 Task: Search one way flight ticket for 3 adults, 3 children in business from Utqiagvik(barrow): Wiley Postwill Rogers Memorial Airport to Riverton: Central Wyoming Regional Airport (was Riverton Regional) on 5-4-2023. Choice of flights is Spirit. Number of bags: 4 checked bags. Outbound departure time preference is 13:30.
Action: Mouse moved to (267, 237)
Screenshot: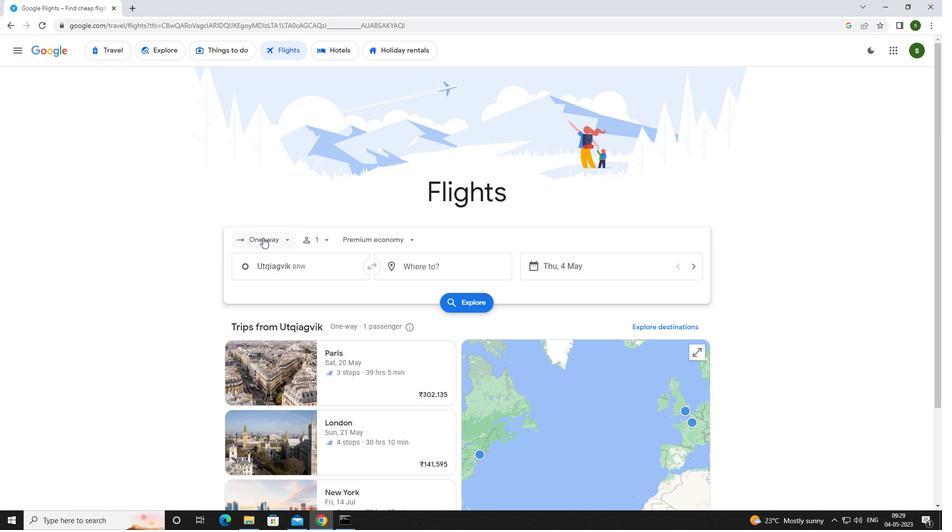 
Action: Mouse pressed left at (267, 237)
Screenshot: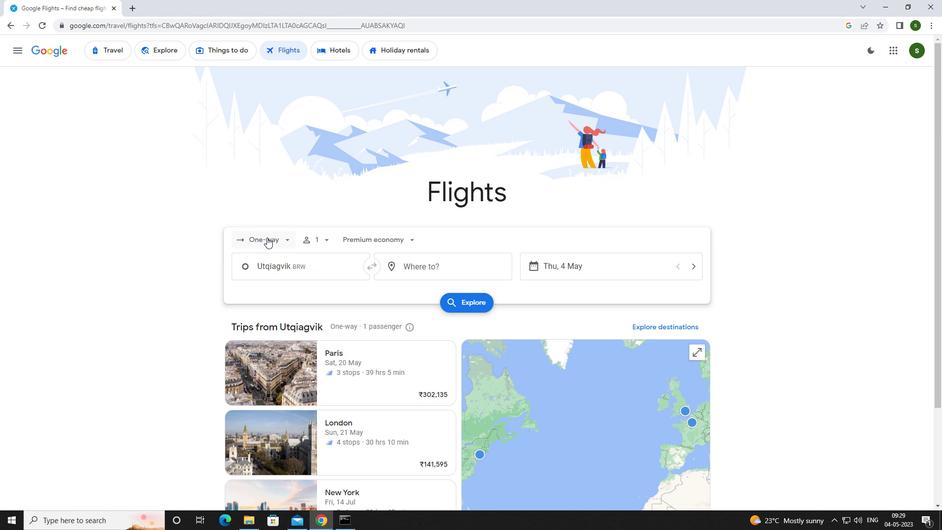 
Action: Mouse moved to (265, 288)
Screenshot: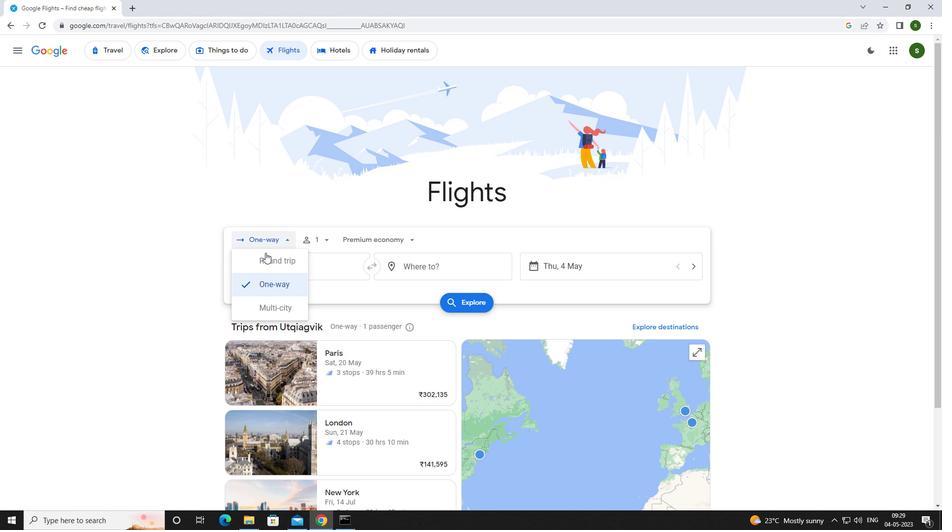
Action: Mouse pressed left at (265, 288)
Screenshot: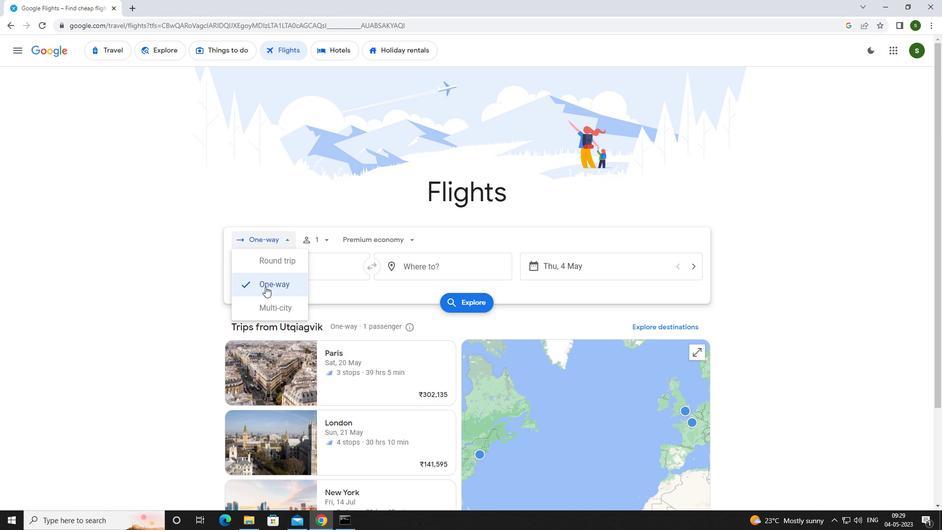 
Action: Mouse moved to (327, 243)
Screenshot: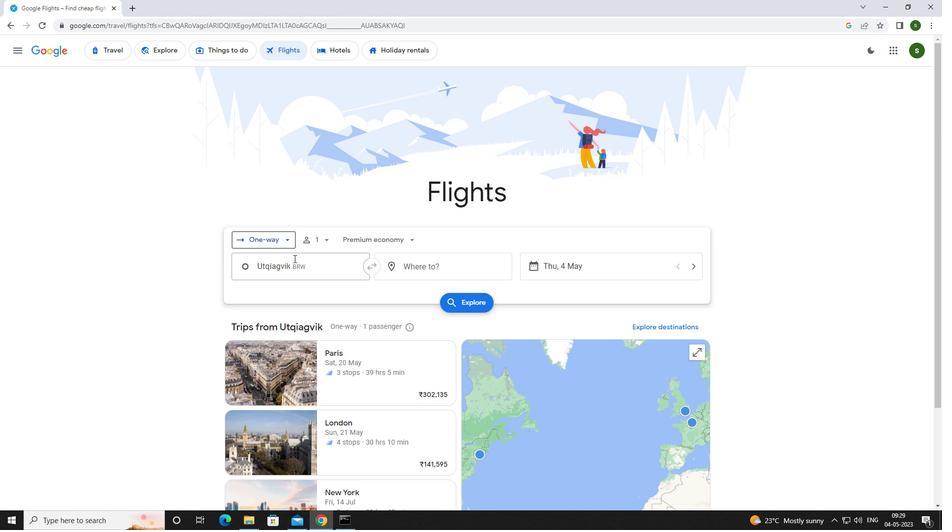 
Action: Mouse pressed left at (327, 243)
Screenshot: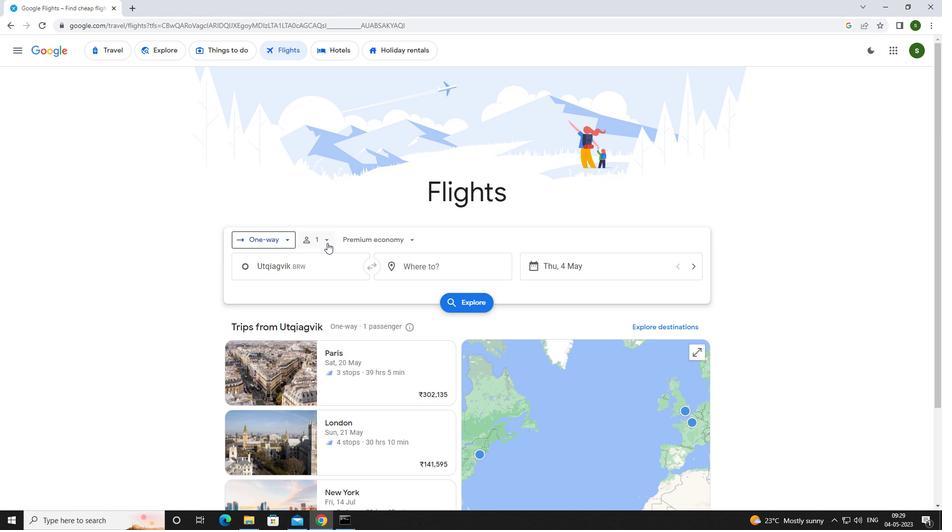 
Action: Mouse moved to (400, 262)
Screenshot: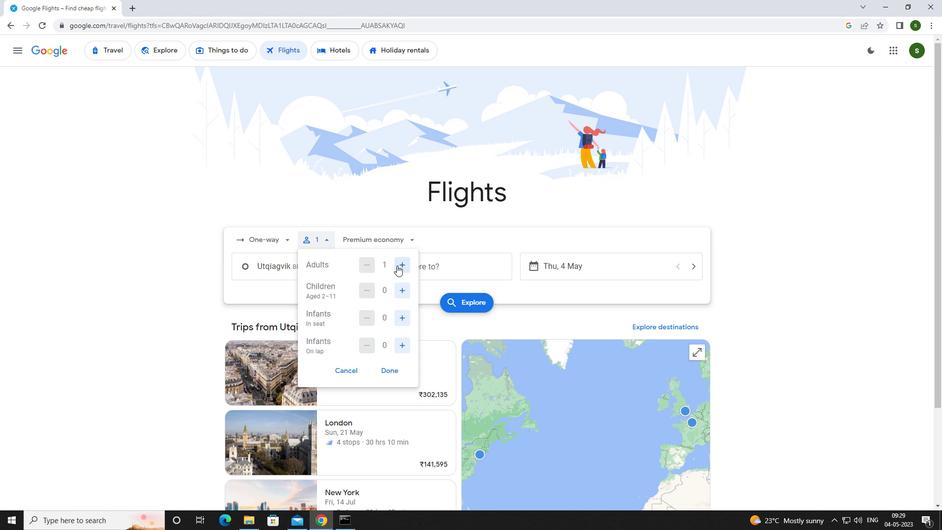 
Action: Mouse pressed left at (400, 262)
Screenshot: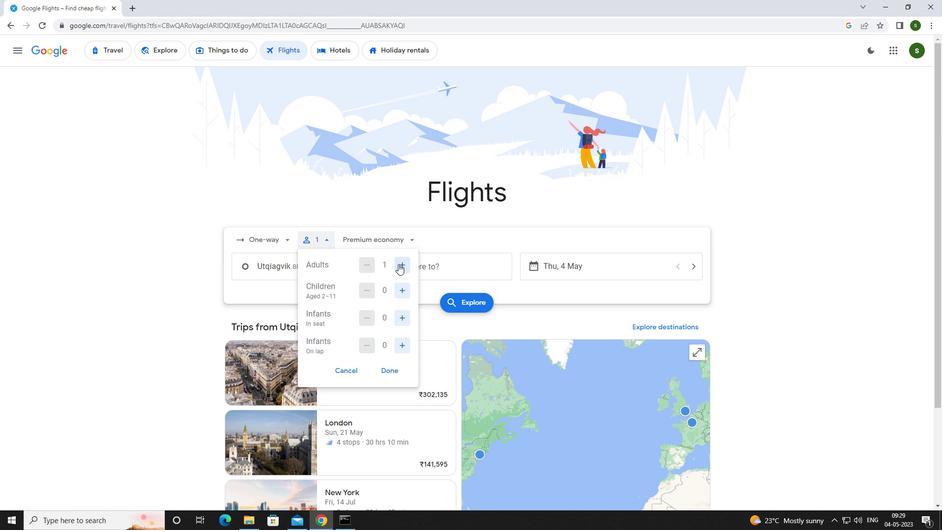 
Action: Mouse pressed left at (400, 262)
Screenshot: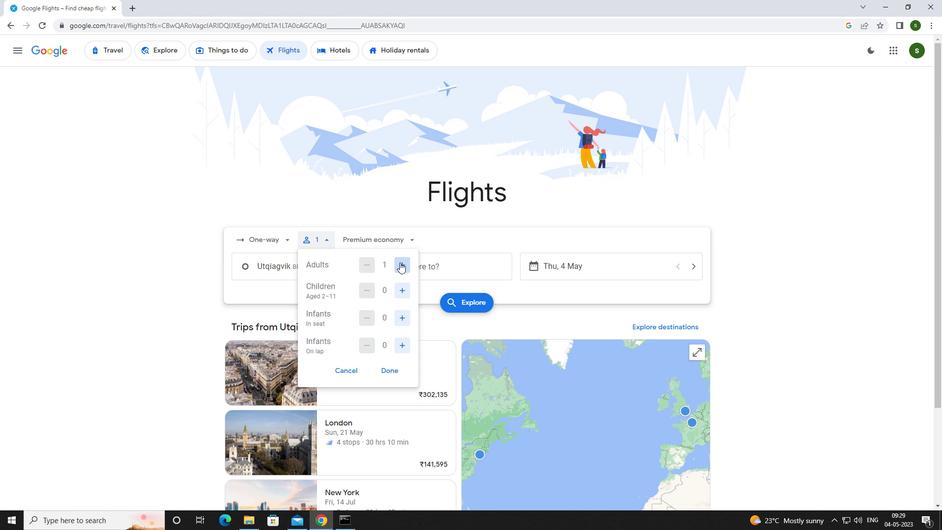 
Action: Mouse moved to (399, 284)
Screenshot: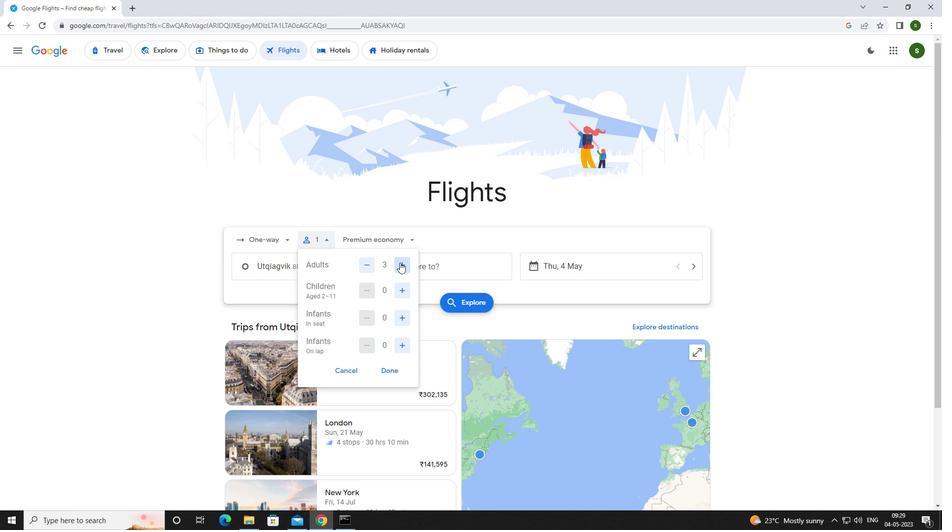 
Action: Mouse pressed left at (399, 284)
Screenshot: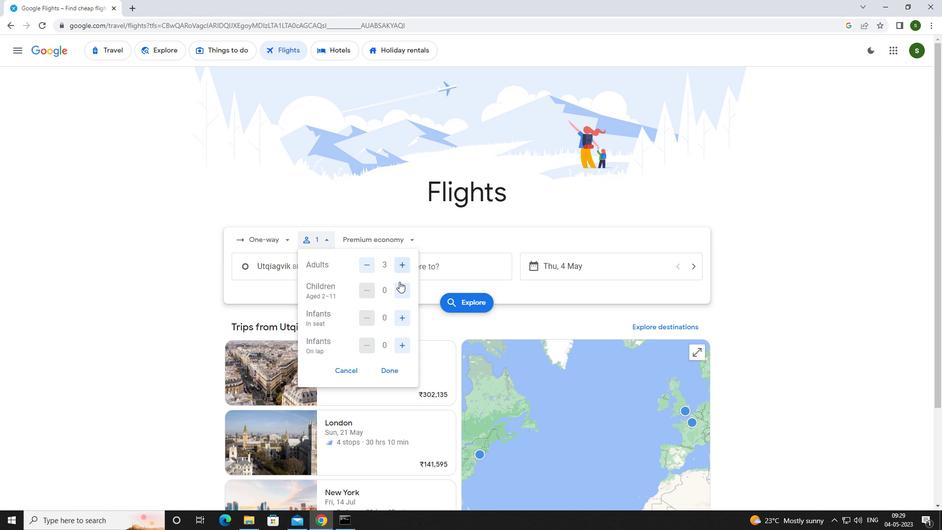 
Action: Mouse pressed left at (399, 284)
Screenshot: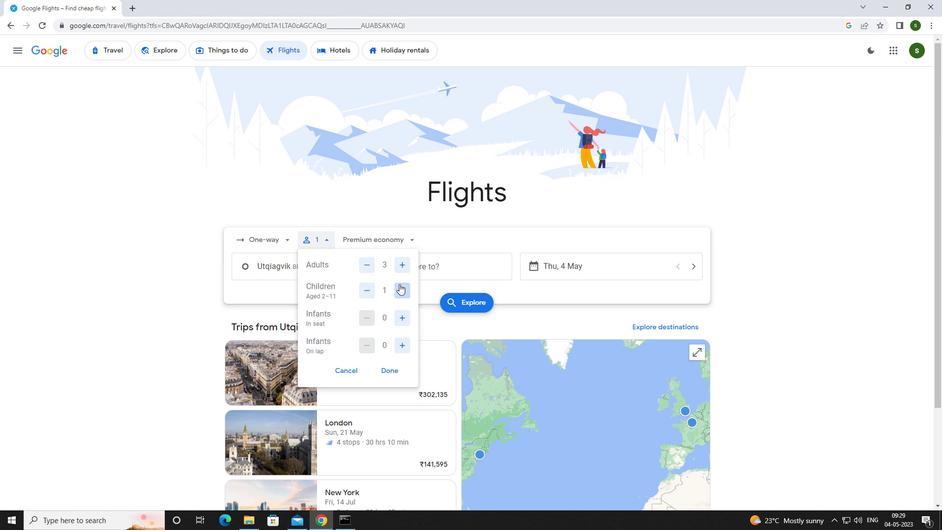 
Action: Mouse pressed left at (399, 284)
Screenshot: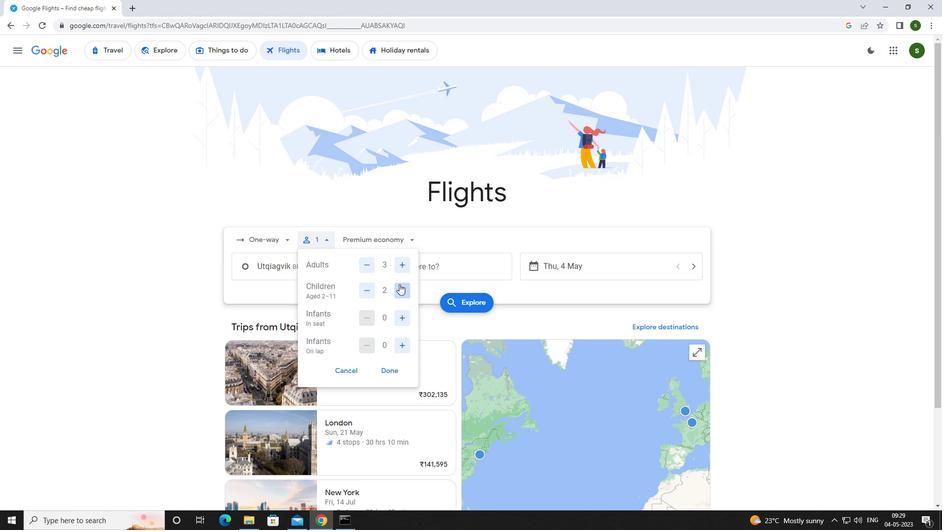 
Action: Mouse moved to (402, 236)
Screenshot: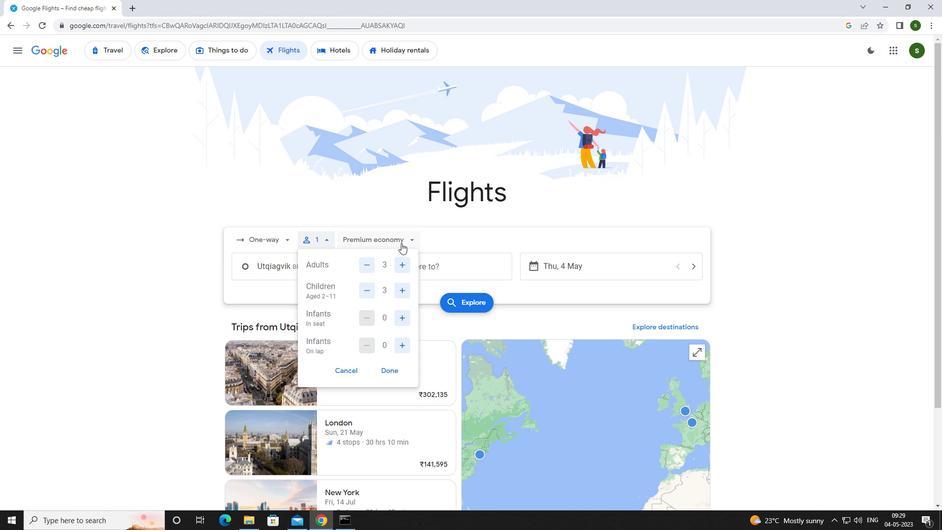 
Action: Mouse pressed left at (402, 236)
Screenshot: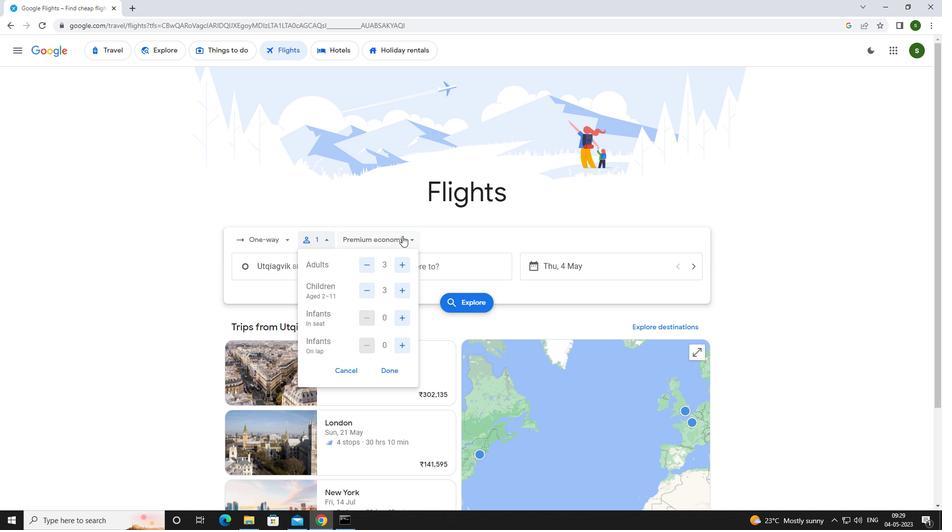 
Action: Mouse moved to (398, 305)
Screenshot: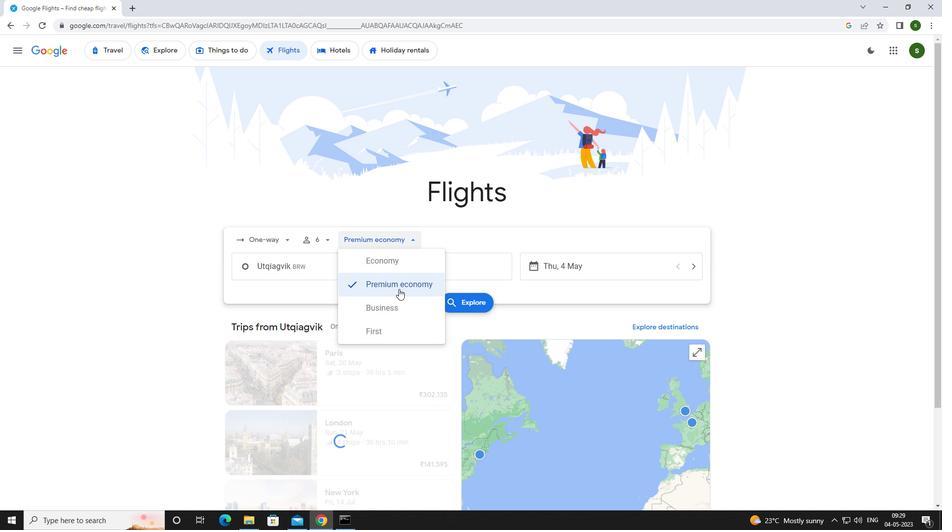 
Action: Mouse pressed left at (398, 305)
Screenshot: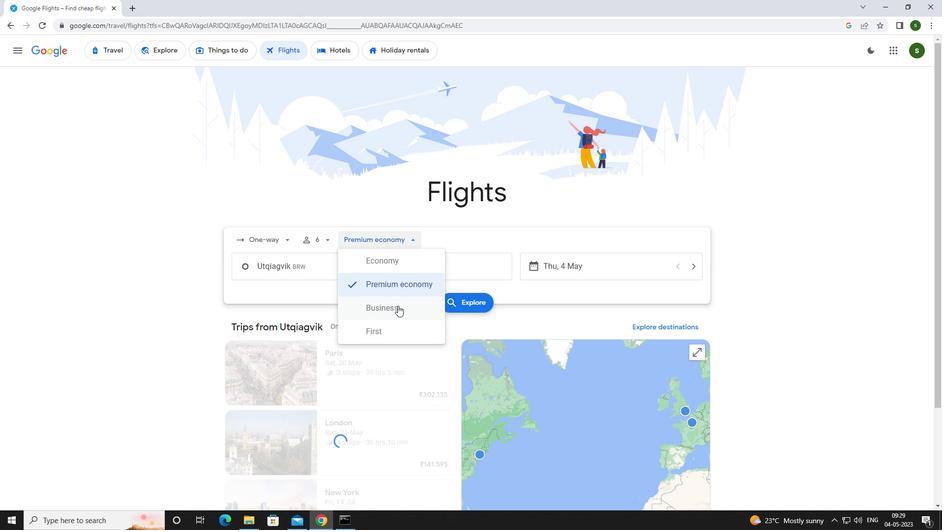 
Action: Mouse moved to (325, 267)
Screenshot: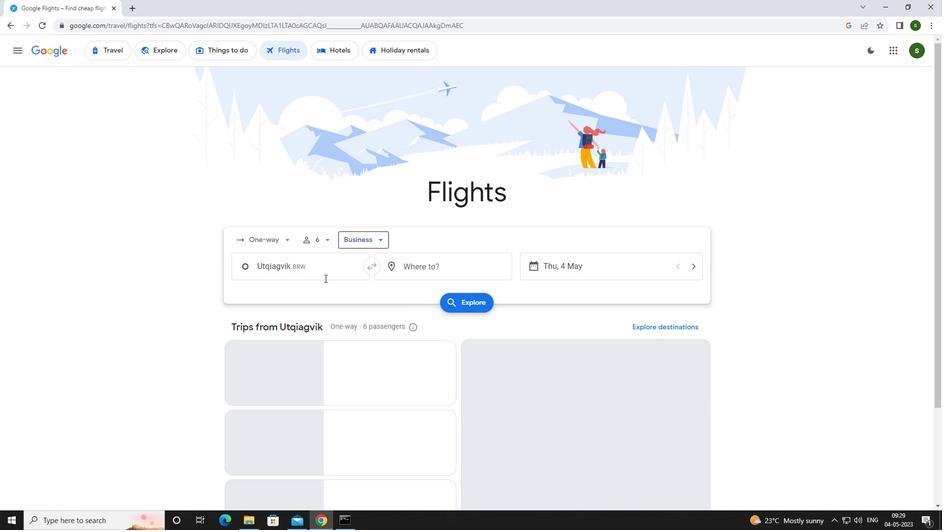 
Action: Mouse pressed left at (325, 267)
Screenshot: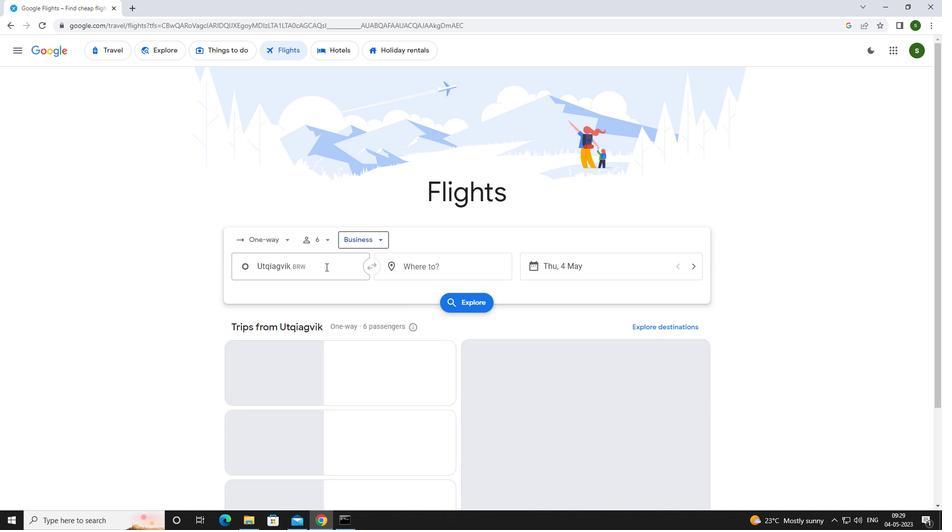 
Action: Key pressed <Key.caps_lock><Key.caps_lock>w<Key.caps_lock>iley
Screenshot: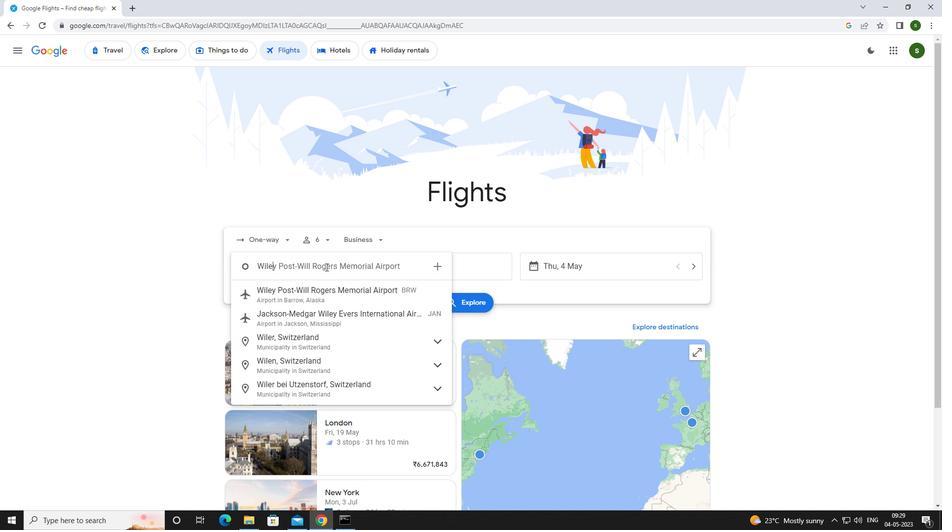 
Action: Mouse moved to (324, 291)
Screenshot: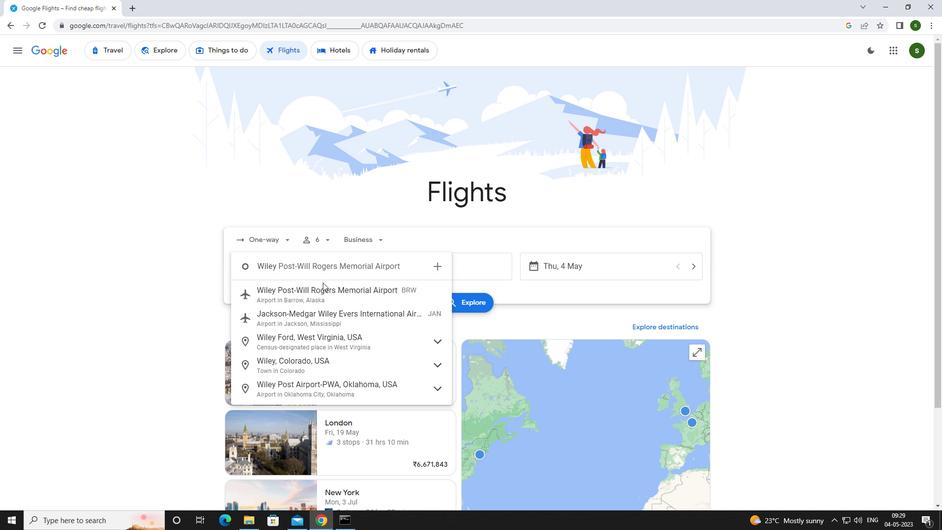 
Action: Mouse pressed left at (324, 291)
Screenshot: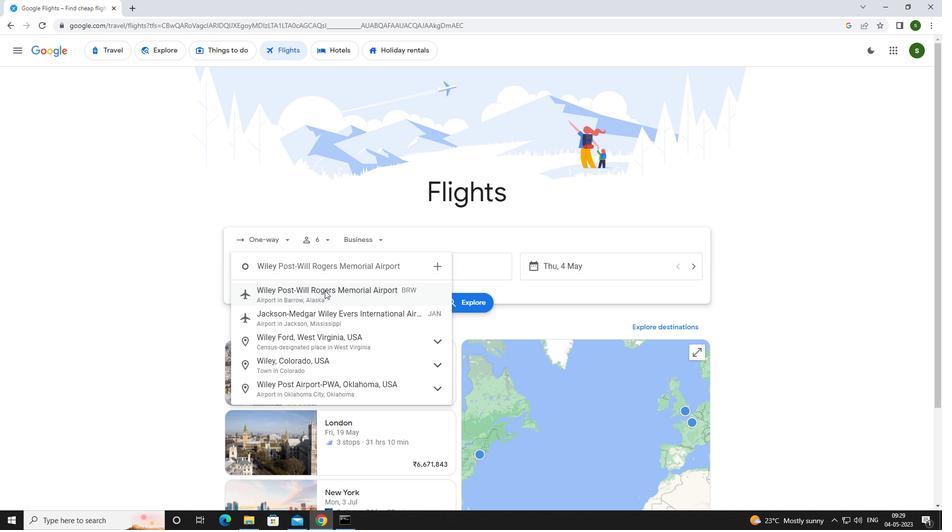 
Action: Mouse moved to (433, 267)
Screenshot: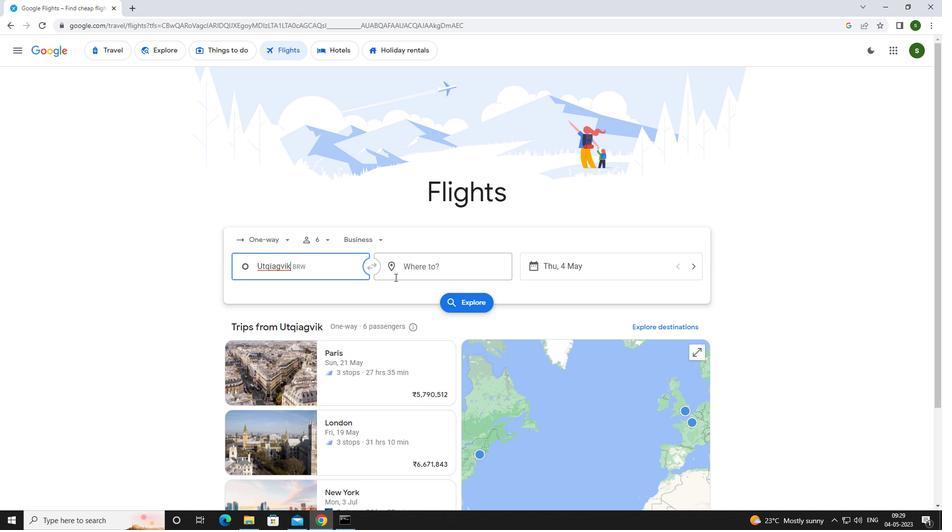 
Action: Mouse pressed left at (433, 267)
Screenshot: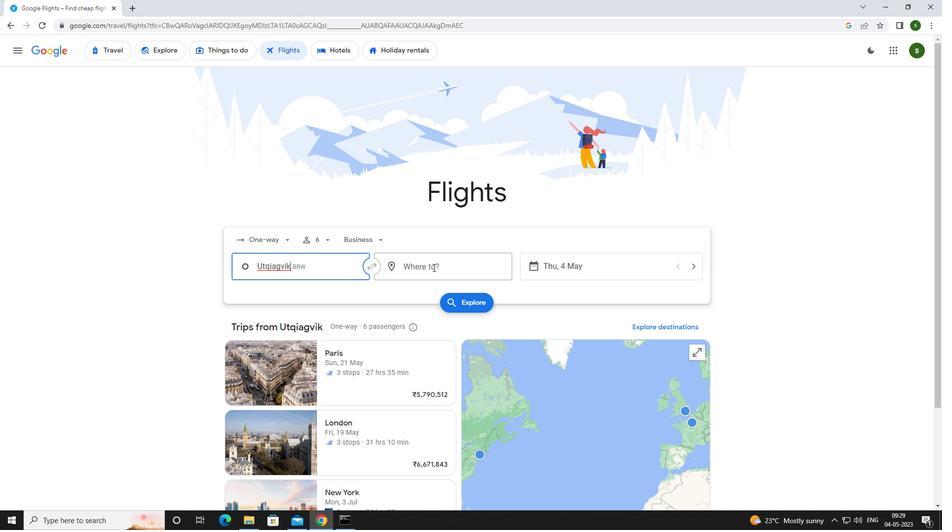 
Action: Mouse moved to (415, 271)
Screenshot: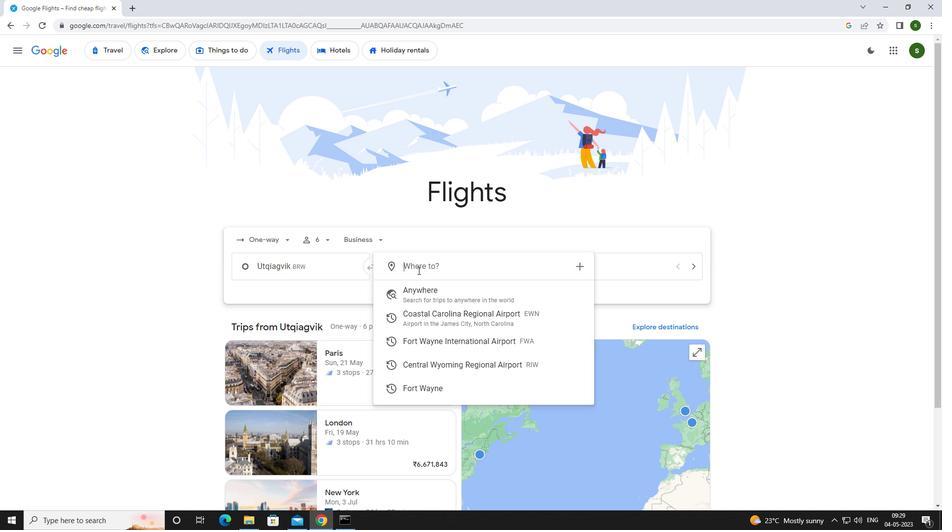 
Action: Key pressed <Key.caps_lock>r<Key.caps_lock>iverto
Screenshot: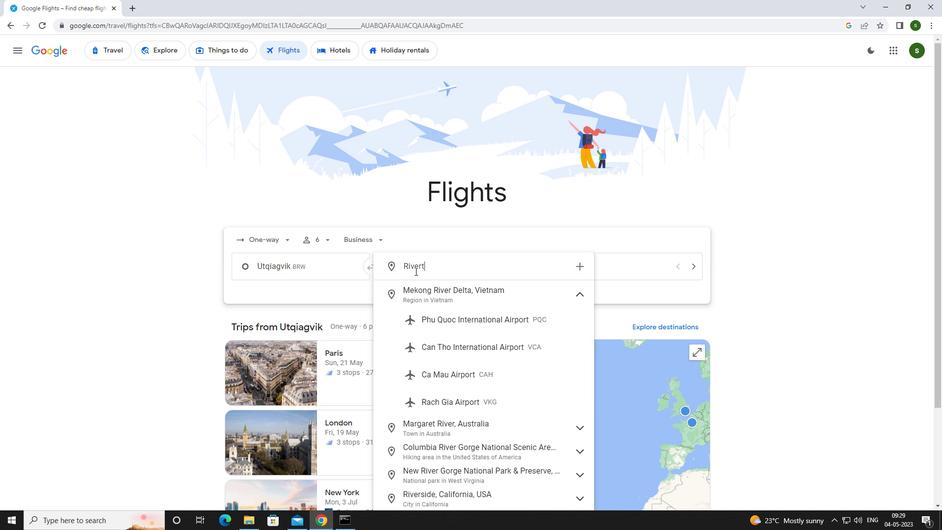 
Action: Mouse moved to (429, 320)
Screenshot: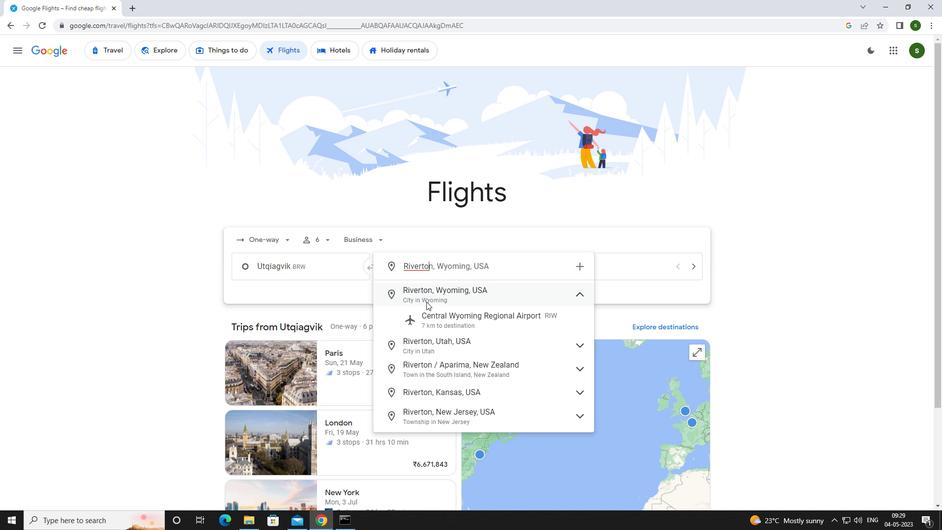 
Action: Mouse pressed left at (429, 320)
Screenshot: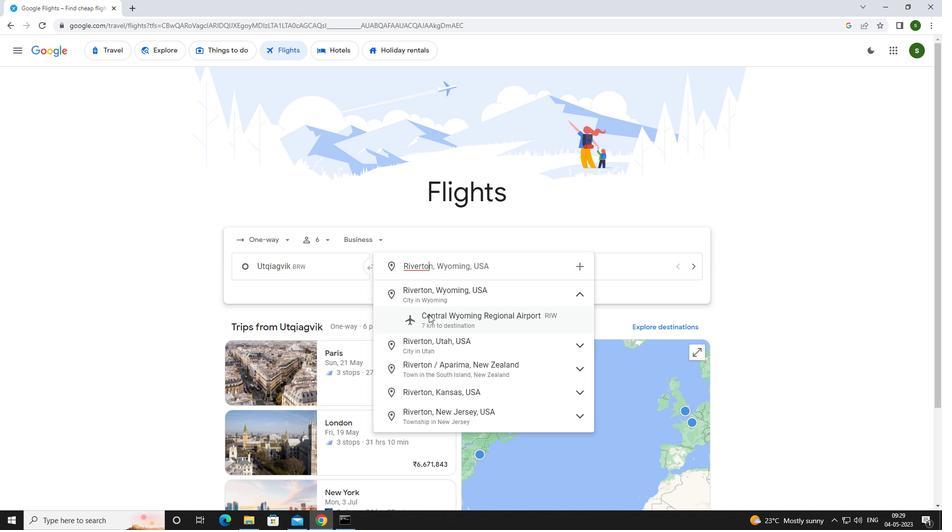 
Action: Mouse moved to (591, 268)
Screenshot: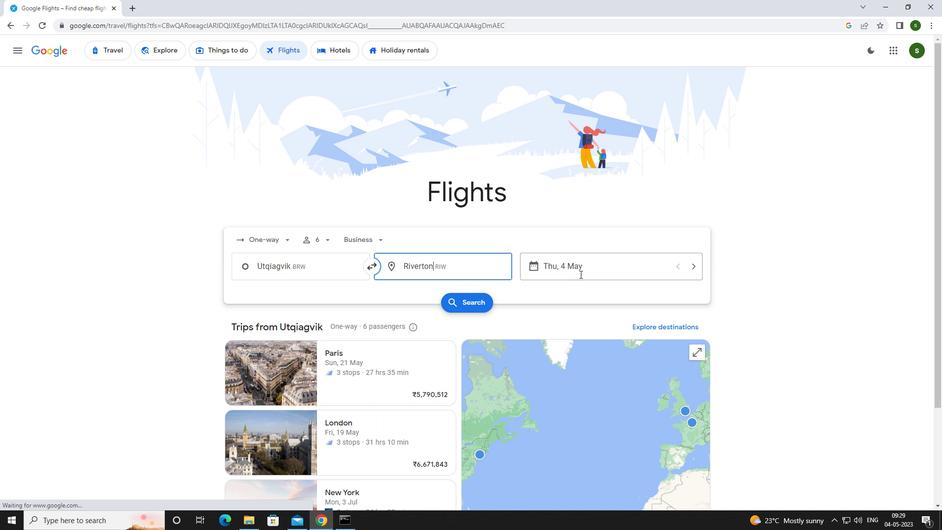 
Action: Mouse pressed left at (591, 268)
Screenshot: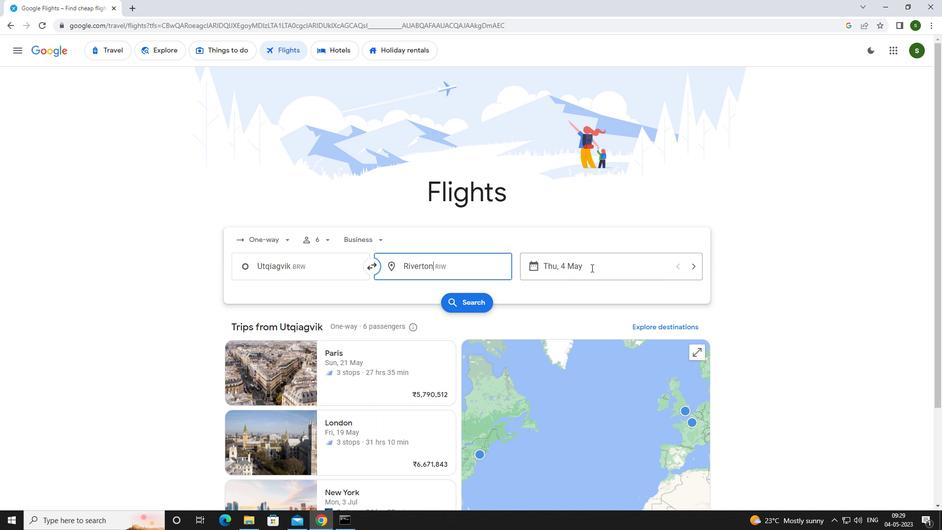 
Action: Mouse moved to (452, 328)
Screenshot: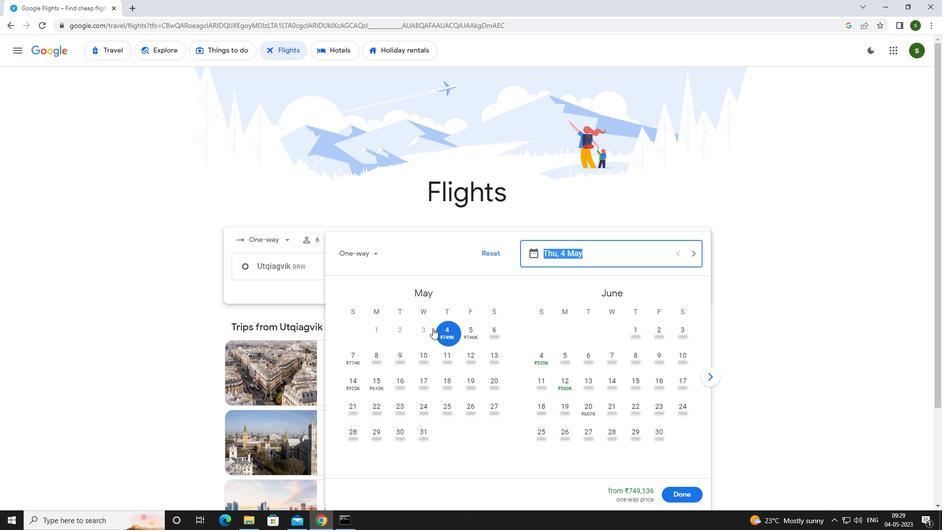 
Action: Mouse pressed left at (452, 328)
Screenshot: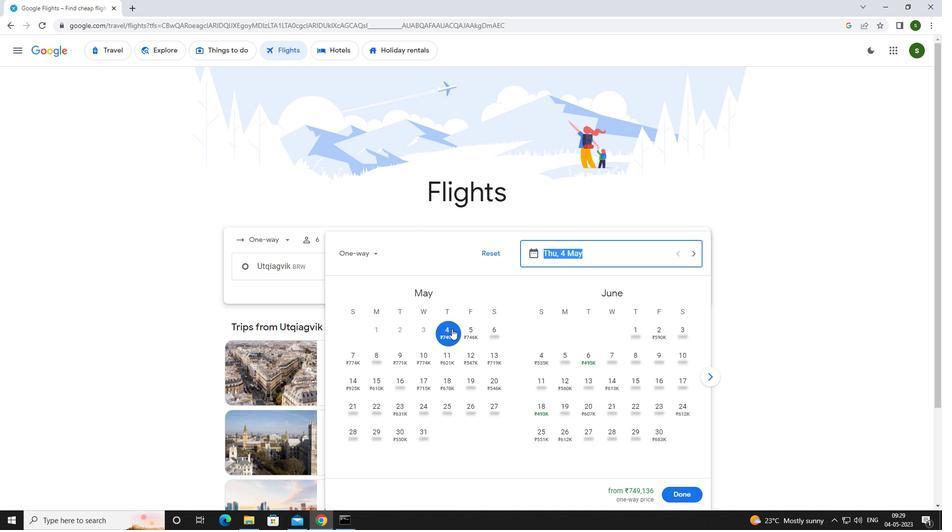 
Action: Mouse moved to (688, 493)
Screenshot: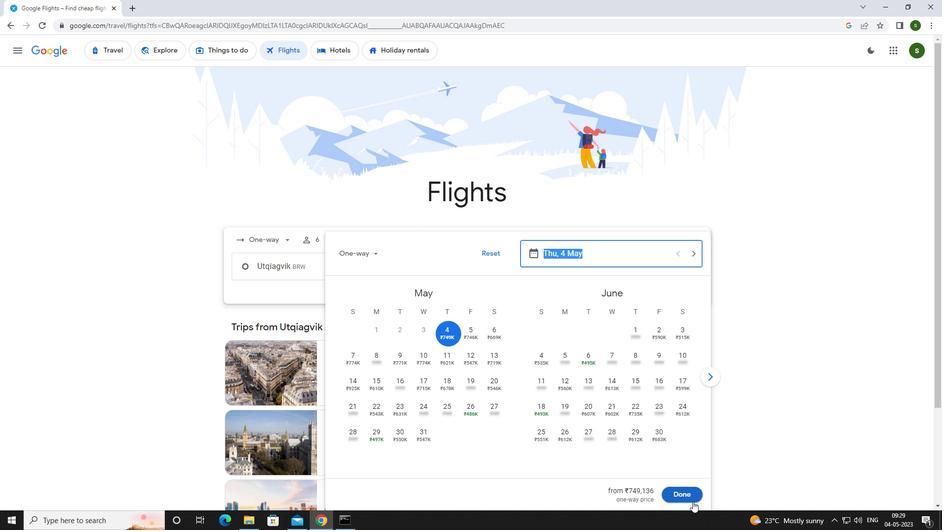 
Action: Mouse pressed left at (688, 493)
Screenshot: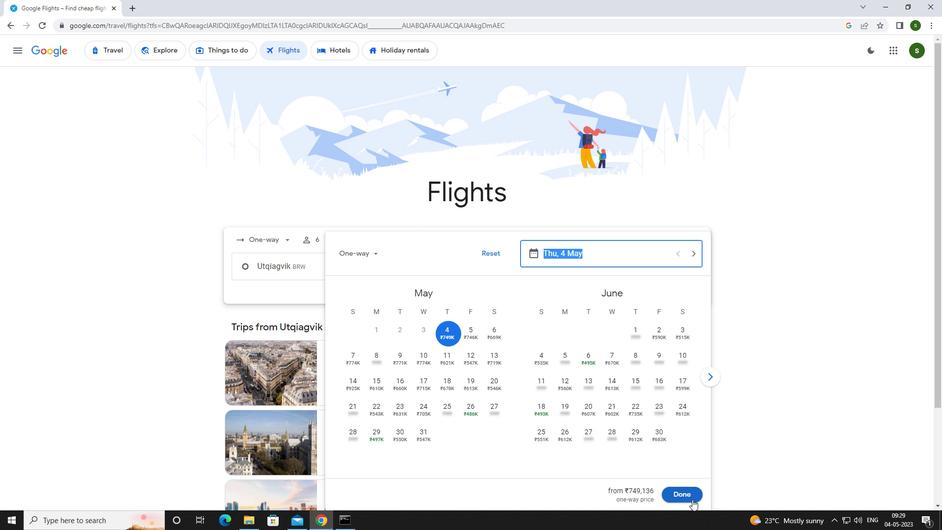 
Action: Mouse moved to (485, 307)
Screenshot: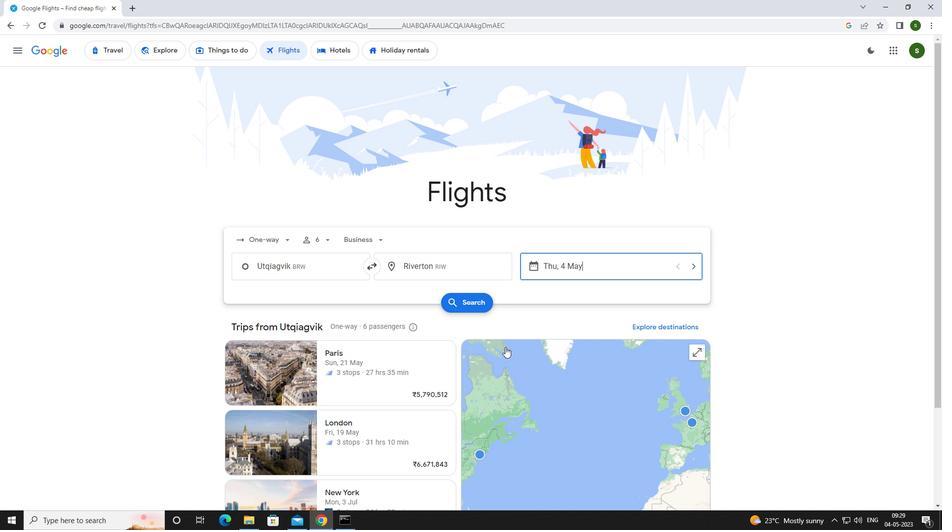 
Action: Mouse pressed left at (485, 307)
Screenshot: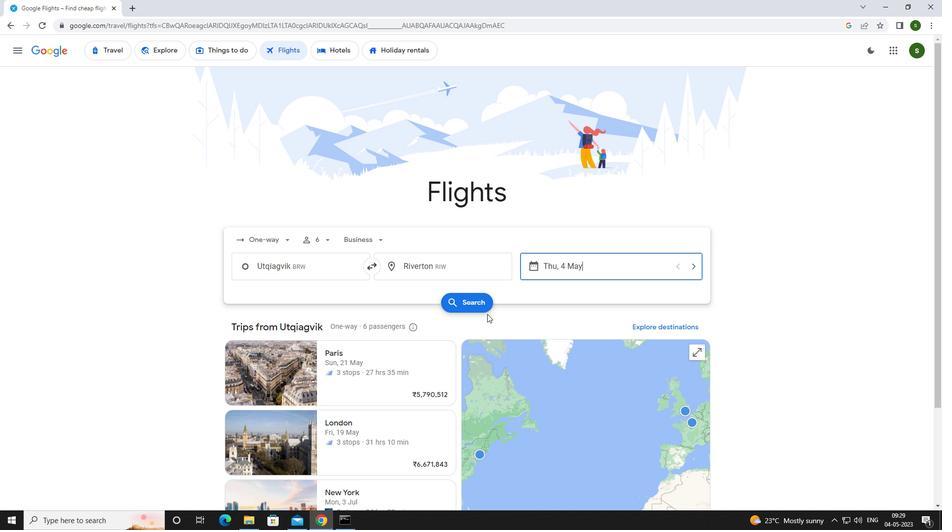 
Action: Mouse moved to (244, 136)
Screenshot: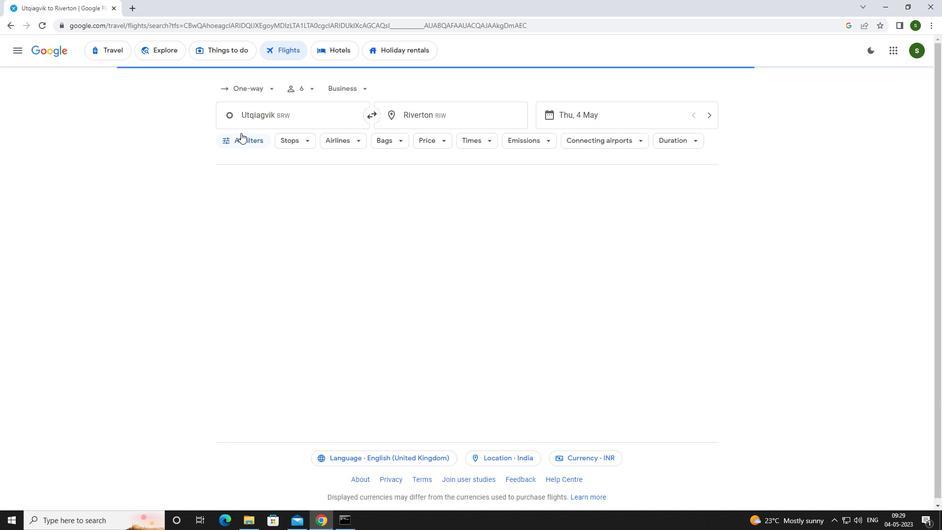 
Action: Mouse pressed left at (244, 136)
Screenshot: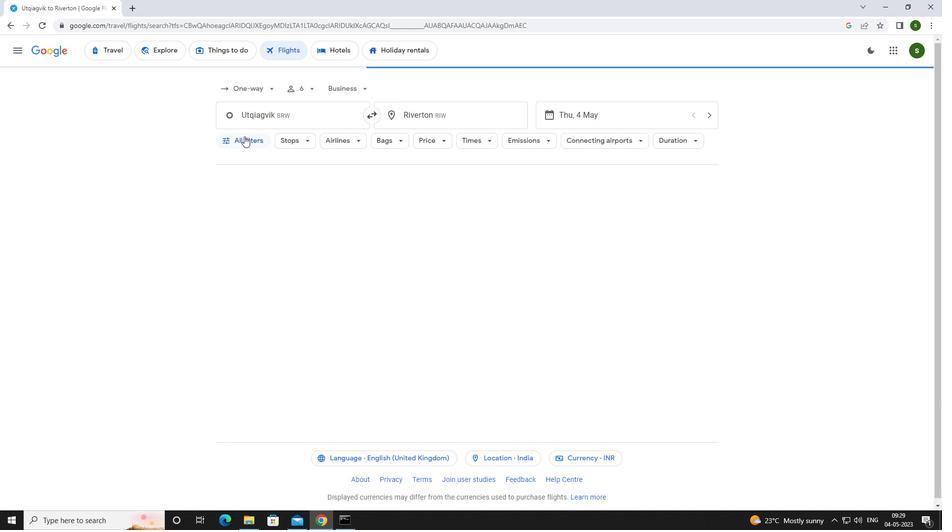 
Action: Mouse moved to (369, 347)
Screenshot: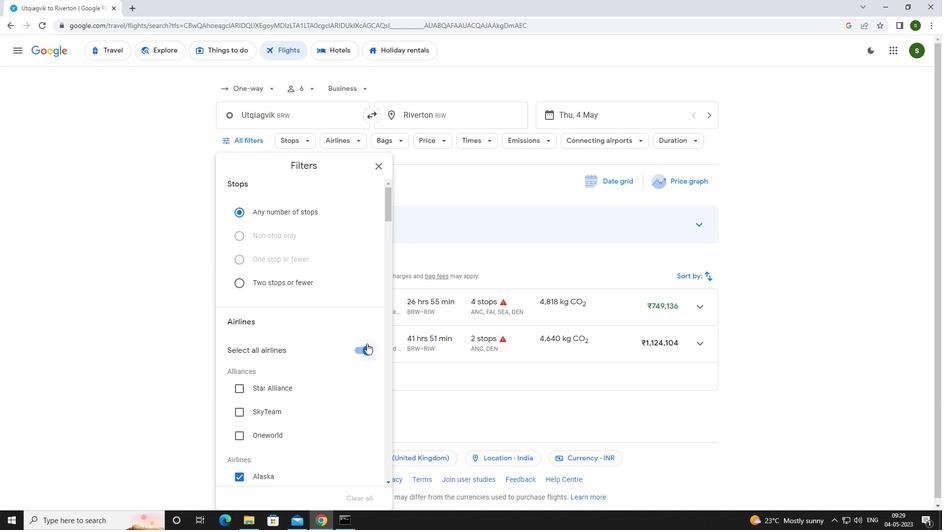 
Action: Mouse pressed left at (369, 347)
Screenshot: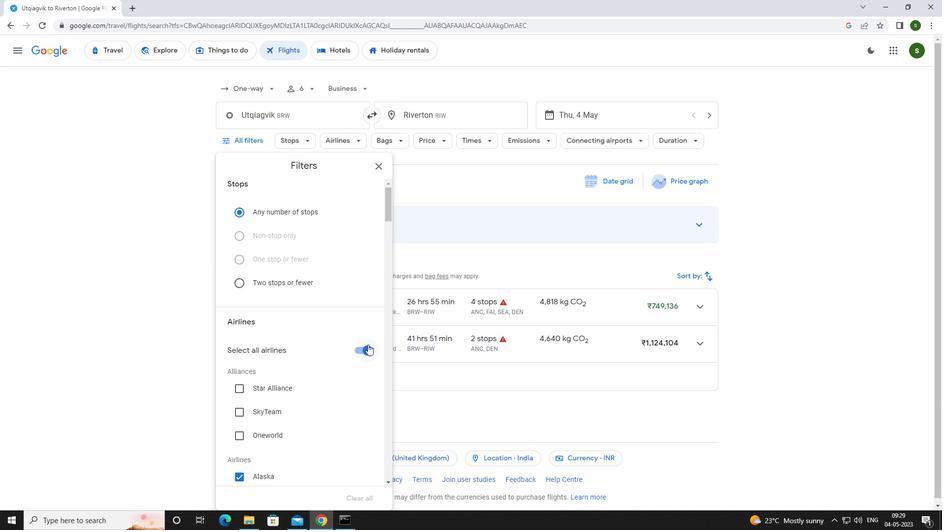 
Action: Mouse moved to (342, 278)
Screenshot: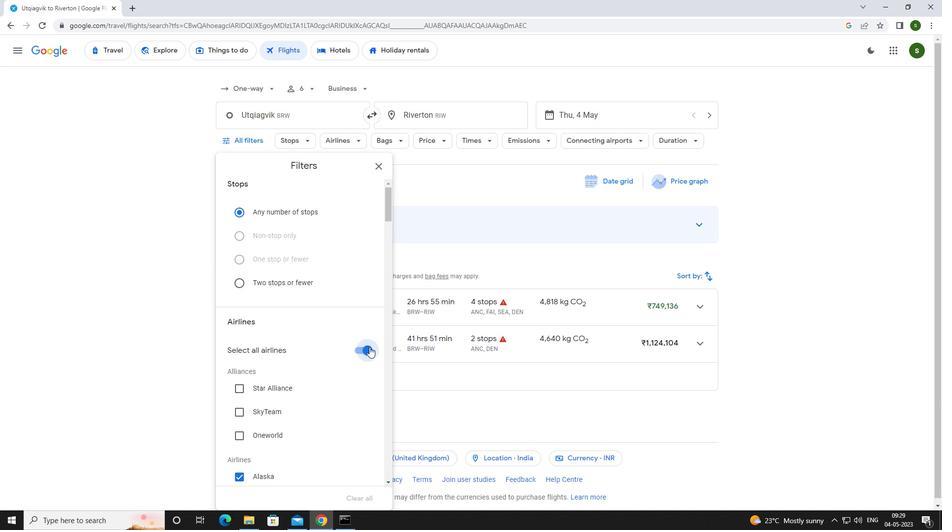 
Action: Mouse scrolled (342, 278) with delta (0, 0)
Screenshot: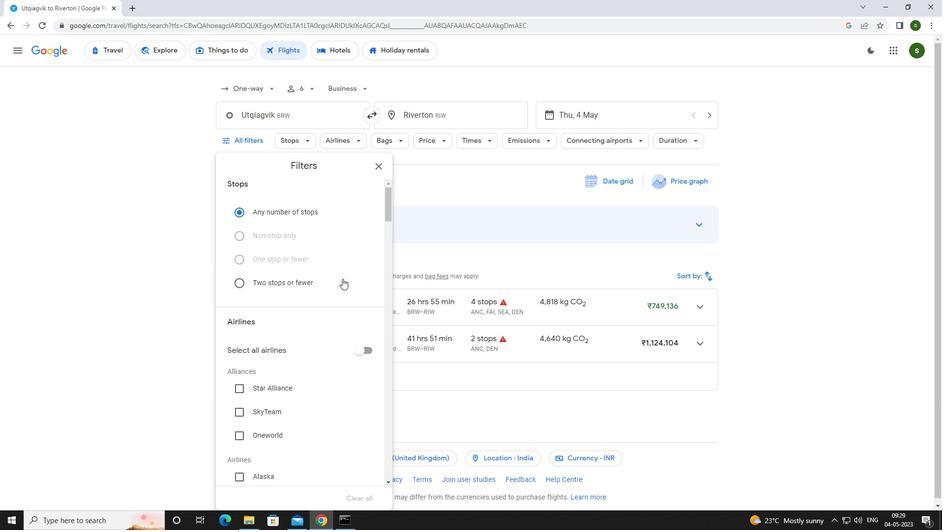 
Action: Mouse moved to (342, 278)
Screenshot: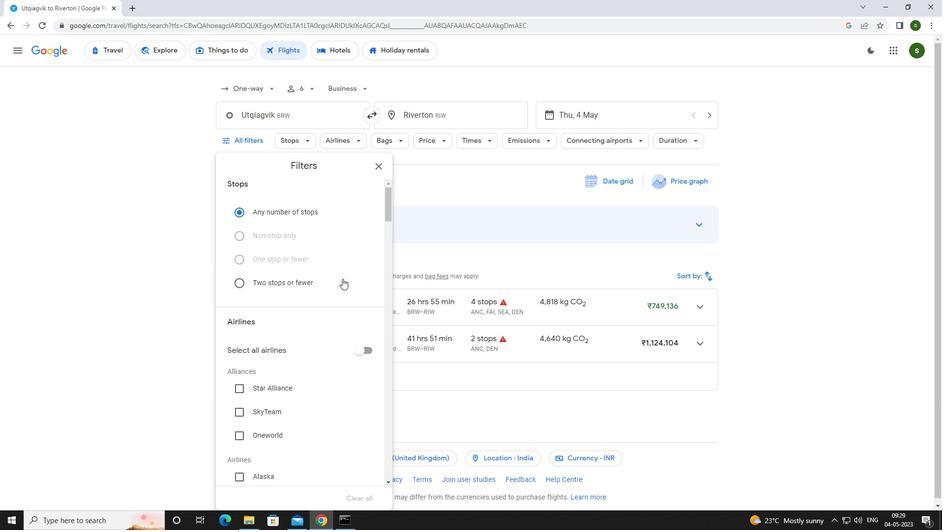 
Action: Mouse scrolled (342, 277) with delta (0, 0)
Screenshot: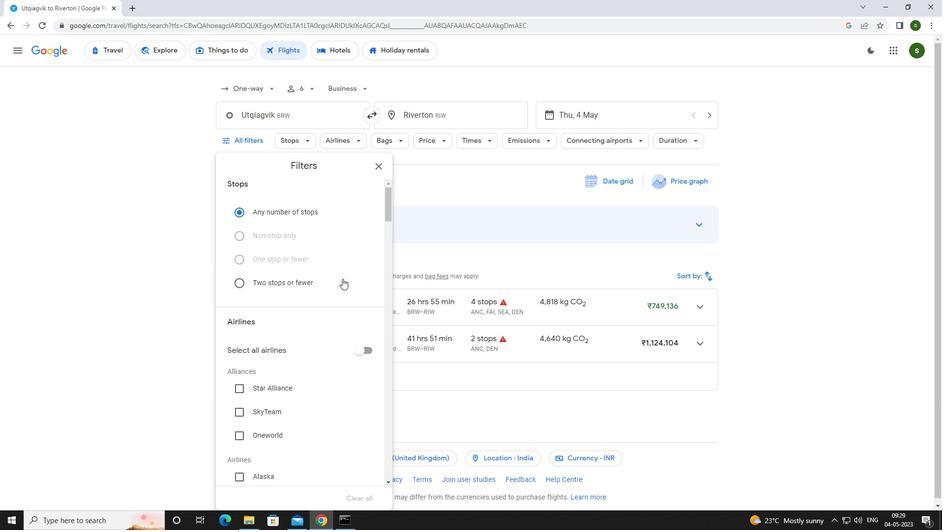 
Action: Mouse scrolled (342, 277) with delta (0, 0)
Screenshot: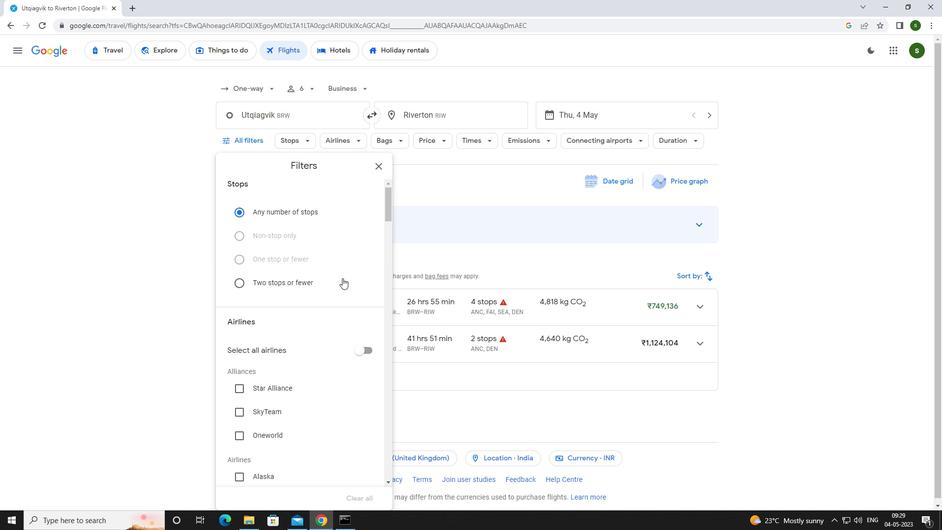 
Action: Mouse scrolled (342, 277) with delta (0, 0)
Screenshot: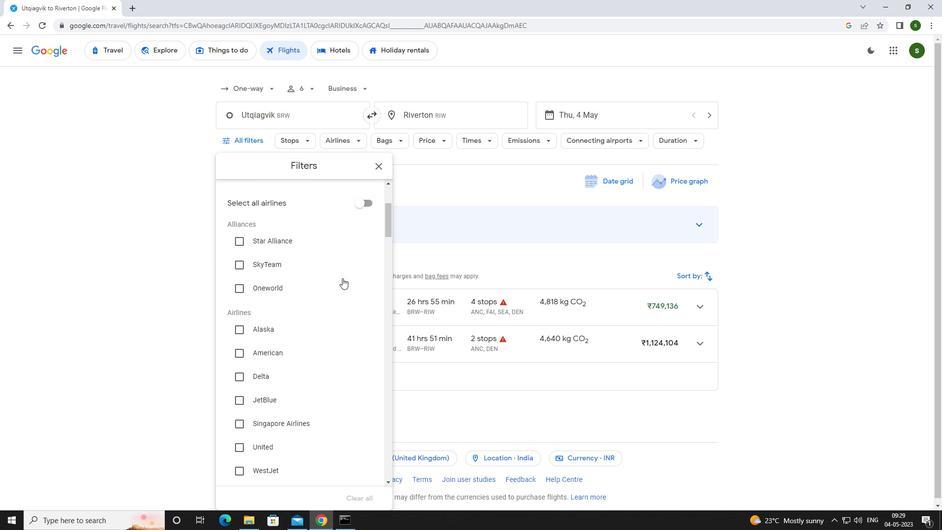 
Action: Mouse scrolled (342, 277) with delta (0, 0)
Screenshot: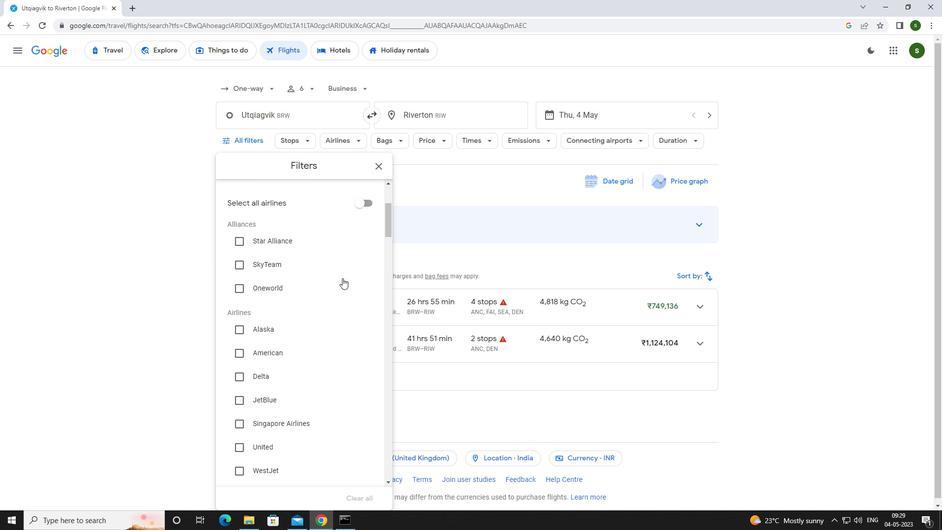 
Action: Mouse scrolled (342, 277) with delta (0, 0)
Screenshot: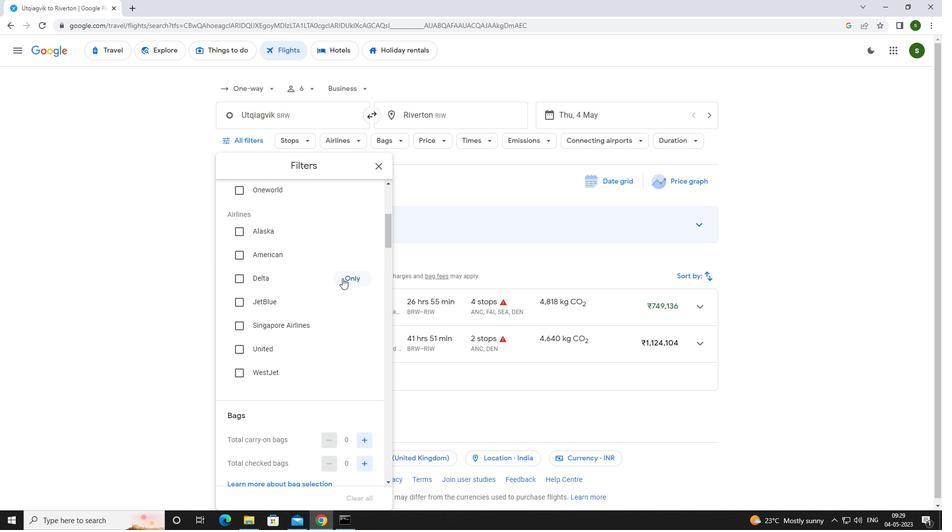 
Action: Mouse scrolled (342, 277) with delta (0, 0)
Screenshot: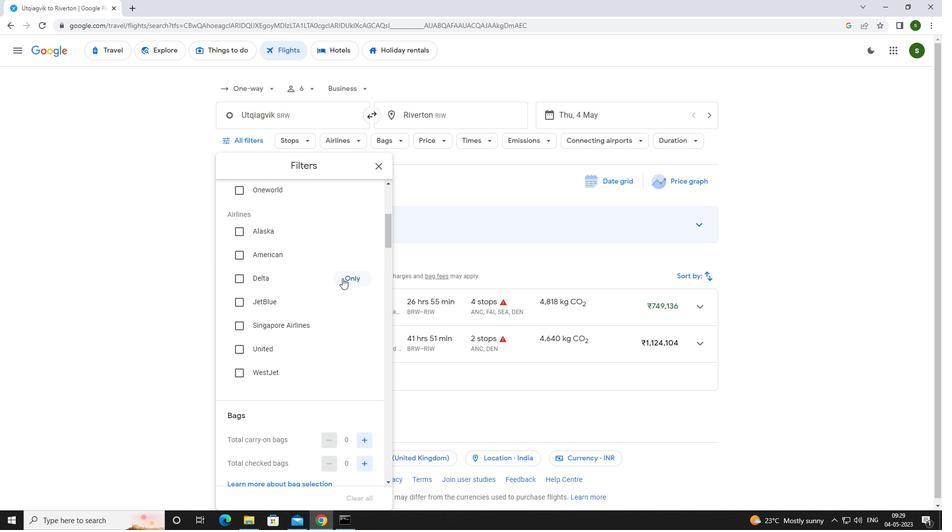
Action: Mouse scrolled (342, 277) with delta (0, 0)
Screenshot: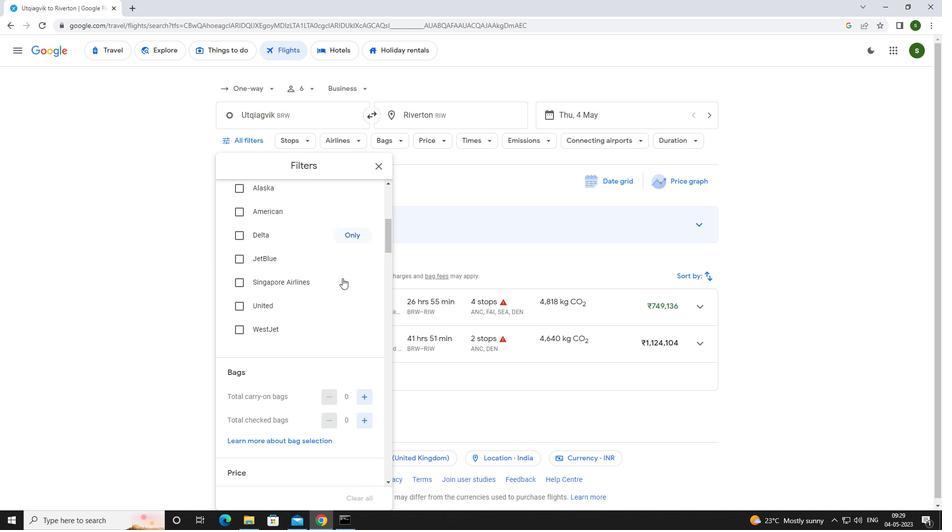 
Action: Mouse moved to (367, 316)
Screenshot: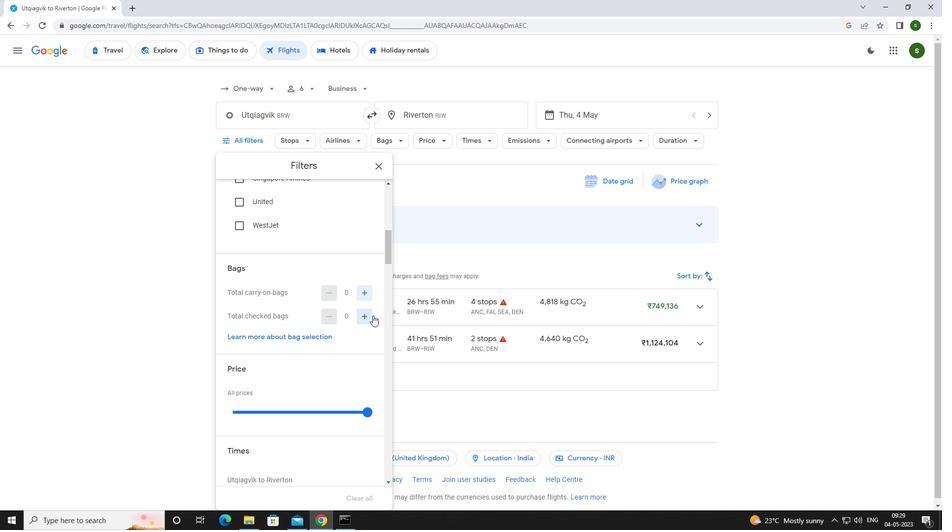 
Action: Mouse pressed left at (367, 316)
Screenshot: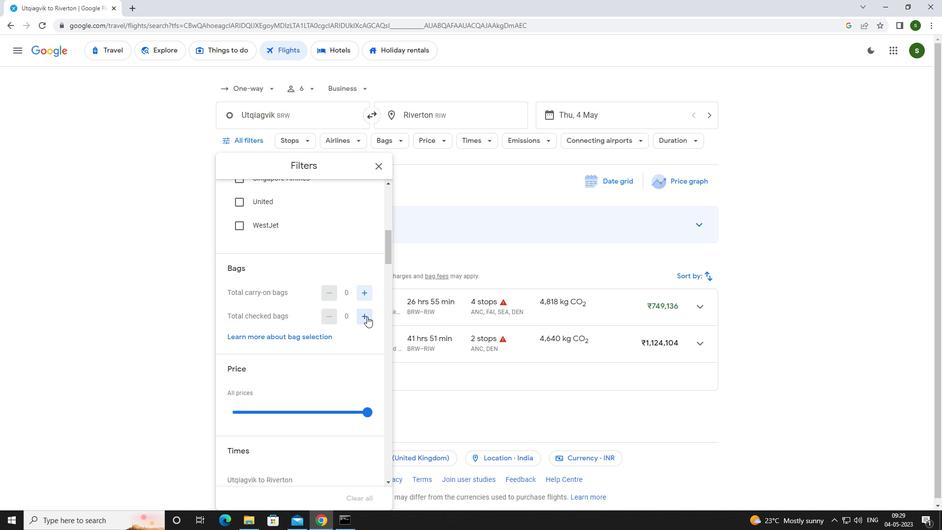 
Action: Mouse pressed left at (367, 316)
Screenshot: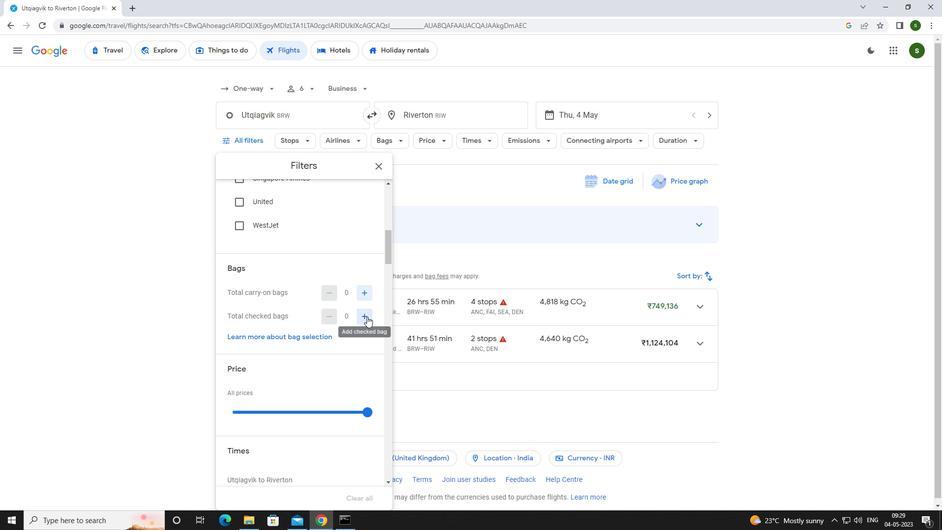 
Action: Mouse pressed left at (367, 316)
Screenshot: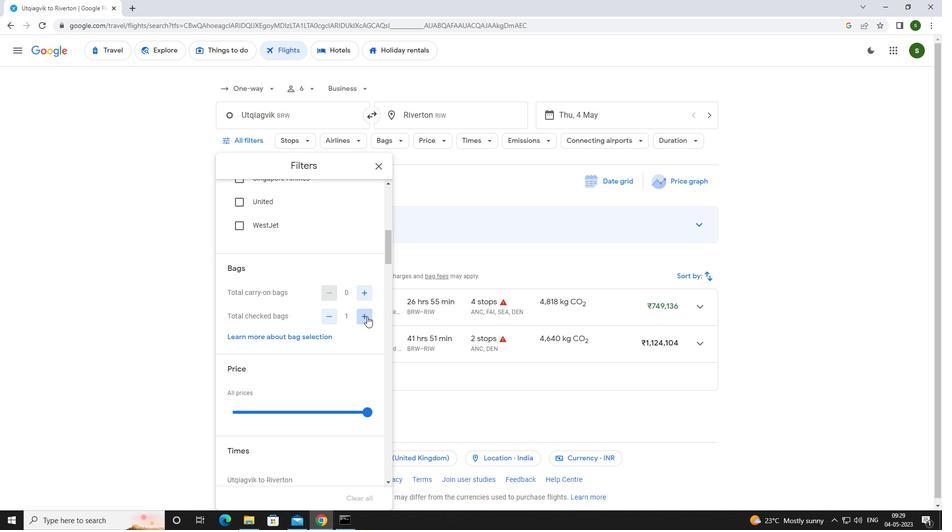 
Action: Mouse pressed left at (367, 316)
Screenshot: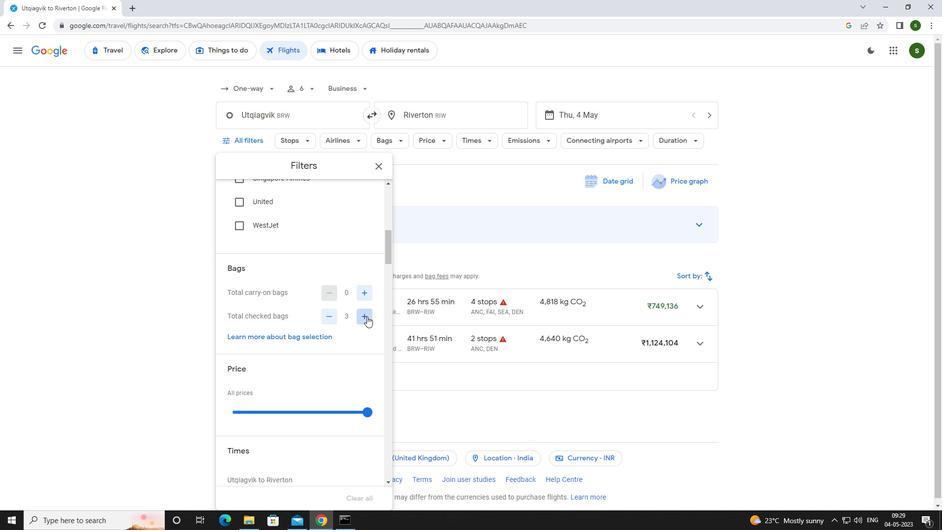 
Action: Mouse scrolled (367, 316) with delta (0, 0)
Screenshot: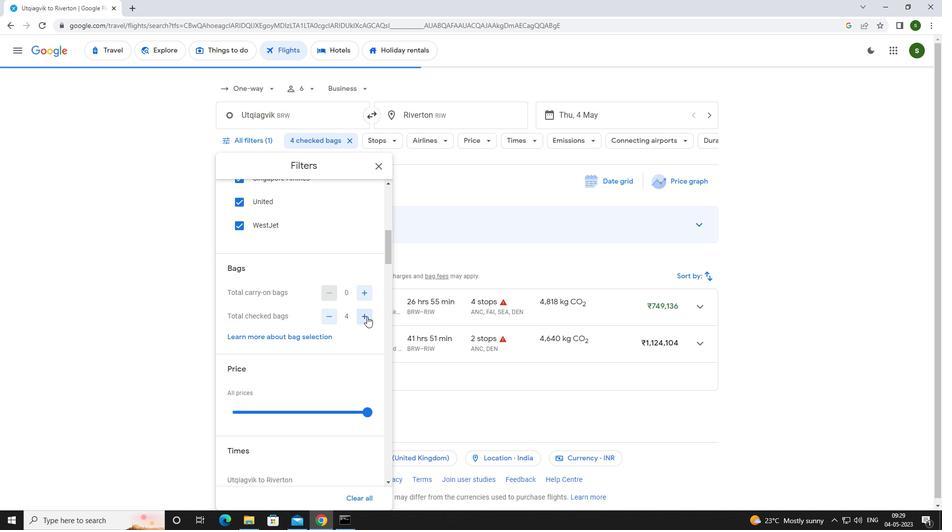 
Action: Mouse moved to (285, 325)
Screenshot: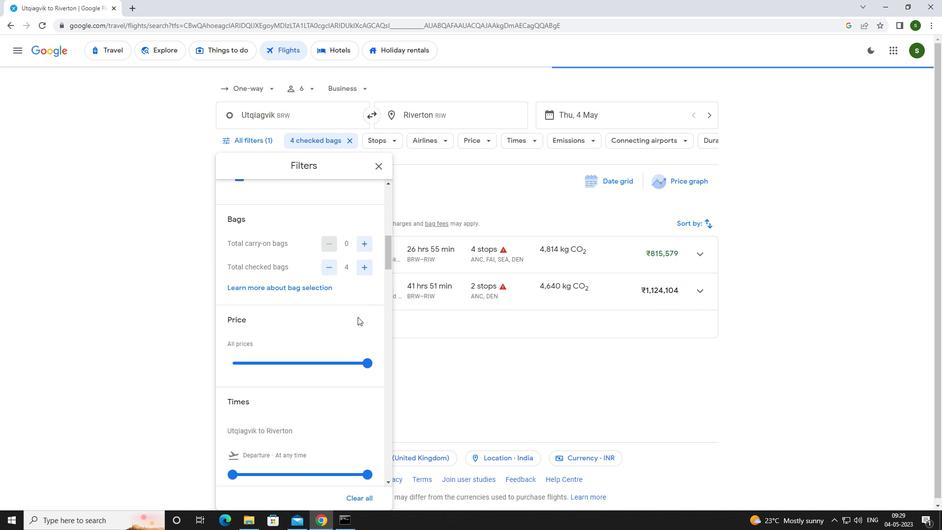 
Action: Mouse scrolled (285, 324) with delta (0, 0)
Screenshot: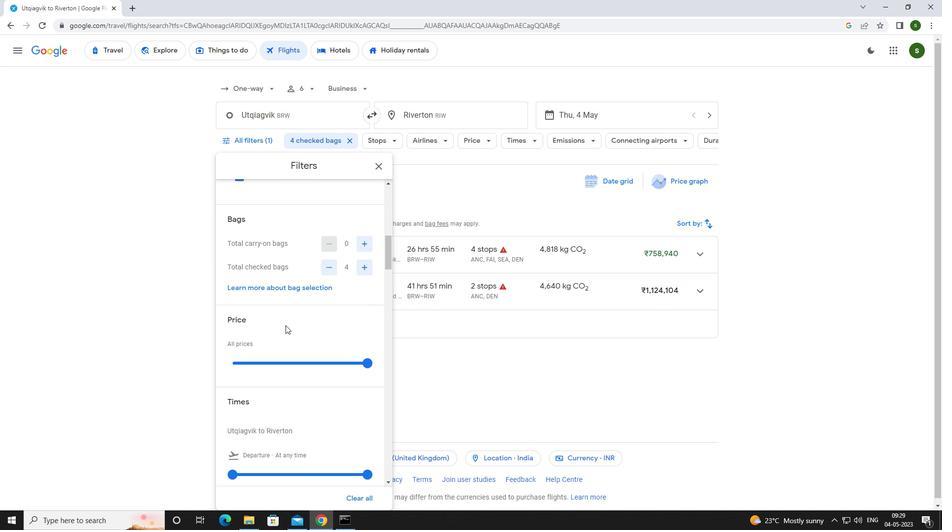 
Action: Mouse scrolled (285, 324) with delta (0, 0)
Screenshot: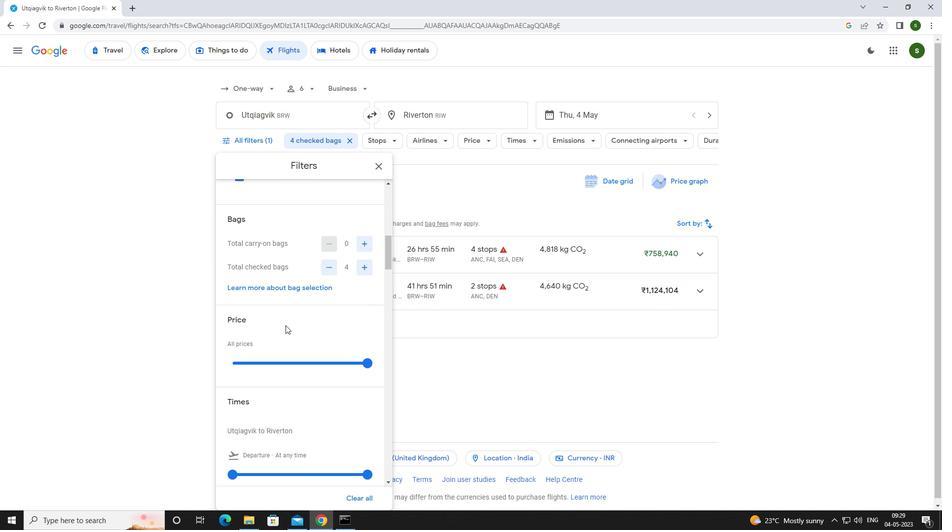 
Action: Mouse scrolled (285, 324) with delta (0, 0)
Screenshot: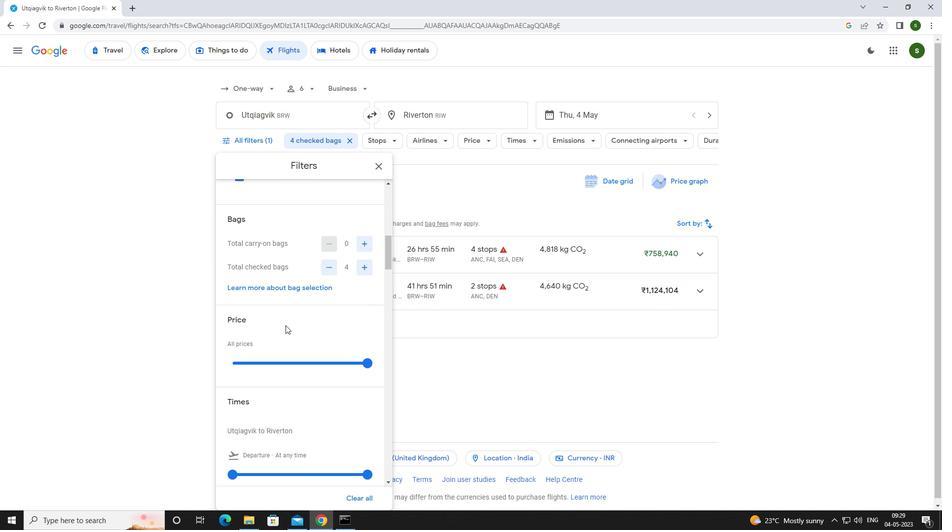 
Action: Mouse moved to (237, 324)
Screenshot: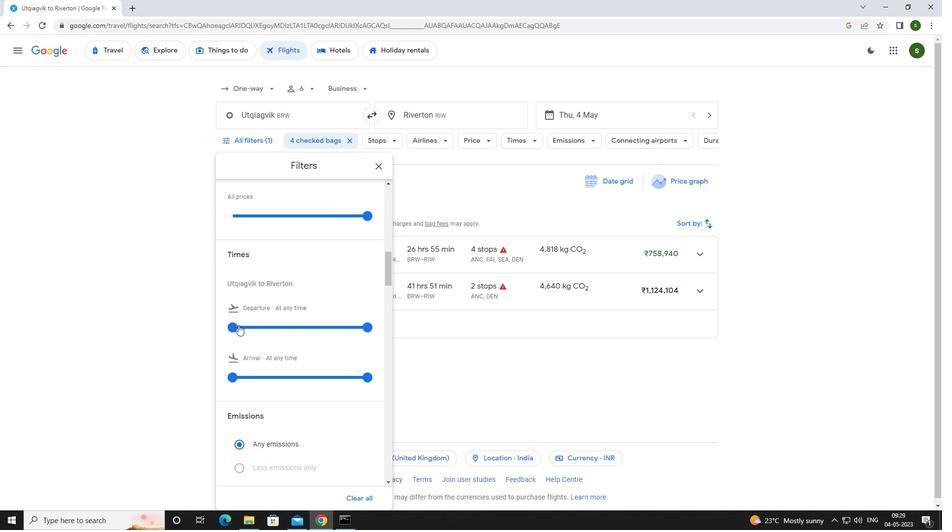 
Action: Mouse pressed left at (237, 324)
Screenshot: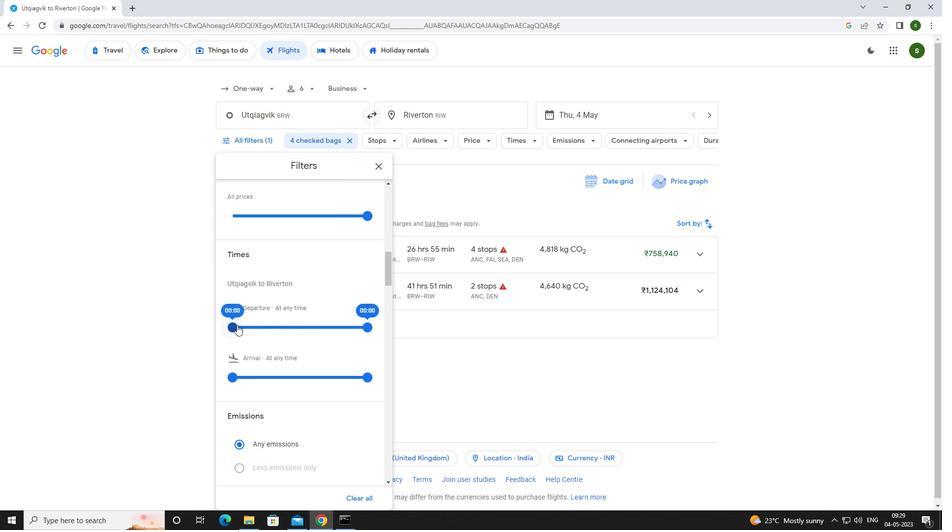 
Action: Mouse moved to (422, 366)
Screenshot: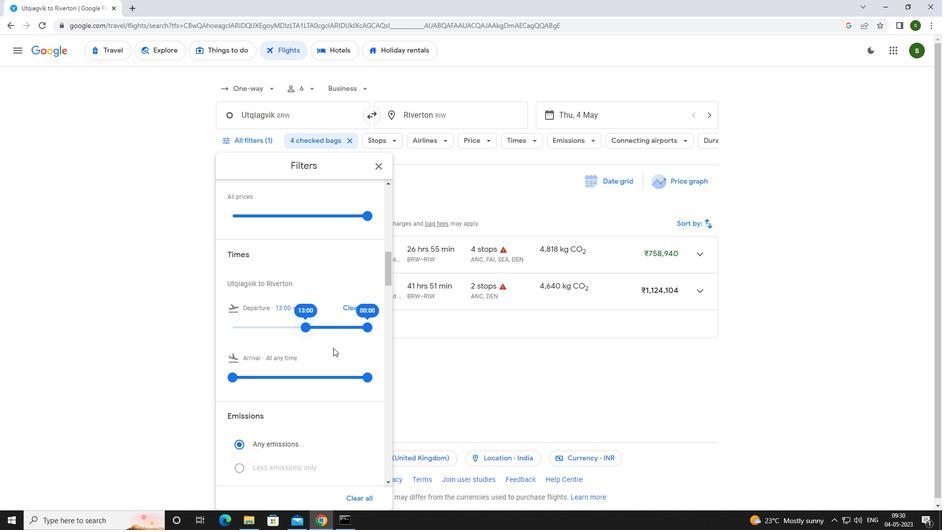 
Action: Mouse pressed left at (422, 366)
Screenshot: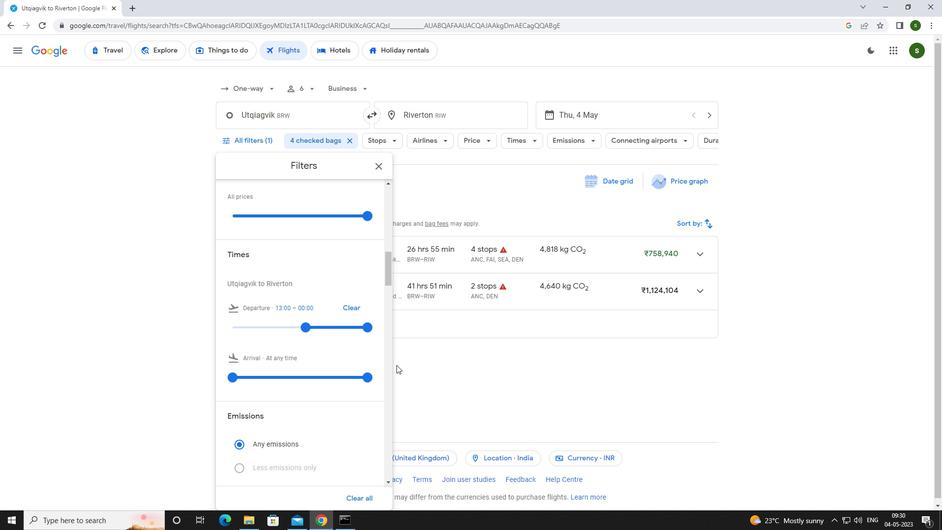 
